 Task: Set up a reminder for the Eisenhower Matrix review.
Action: Mouse moved to (90, 109)
Screenshot: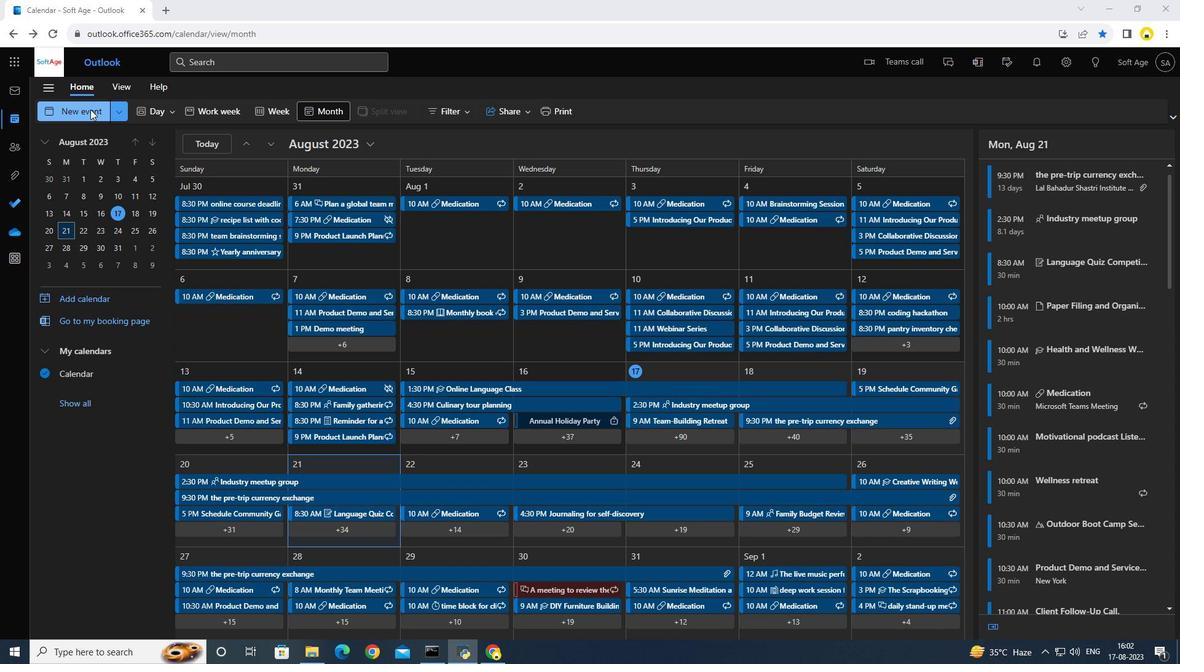 
Action: Mouse pressed left at (90, 109)
Screenshot: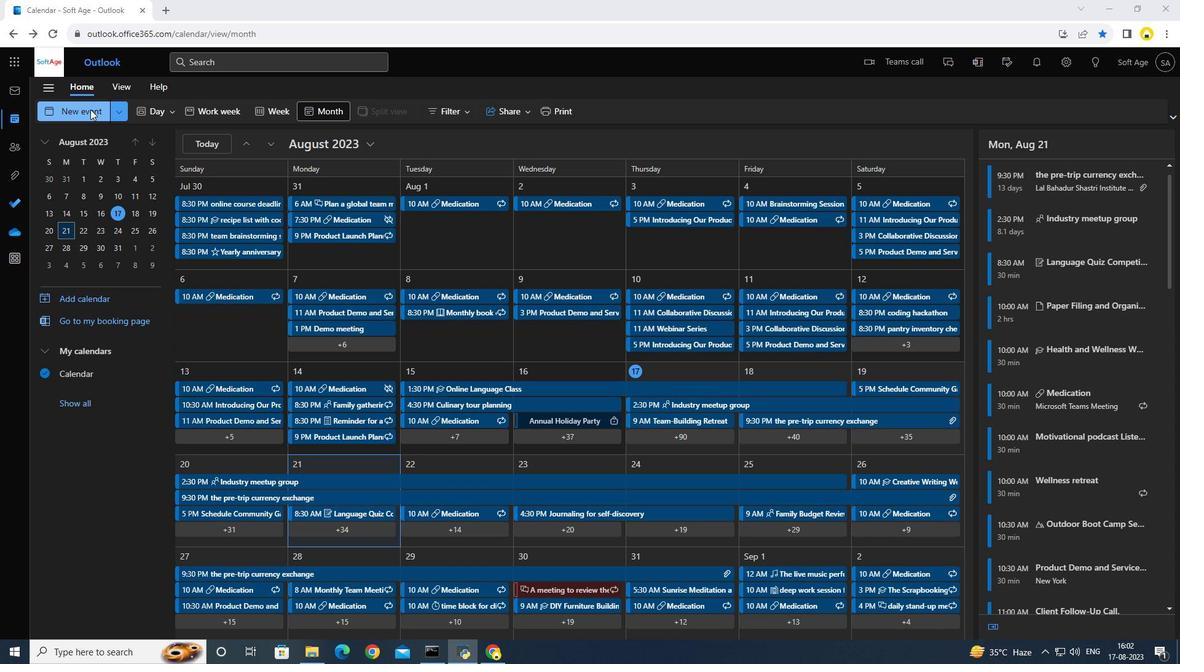 
Action: Mouse moved to (300, 185)
Screenshot: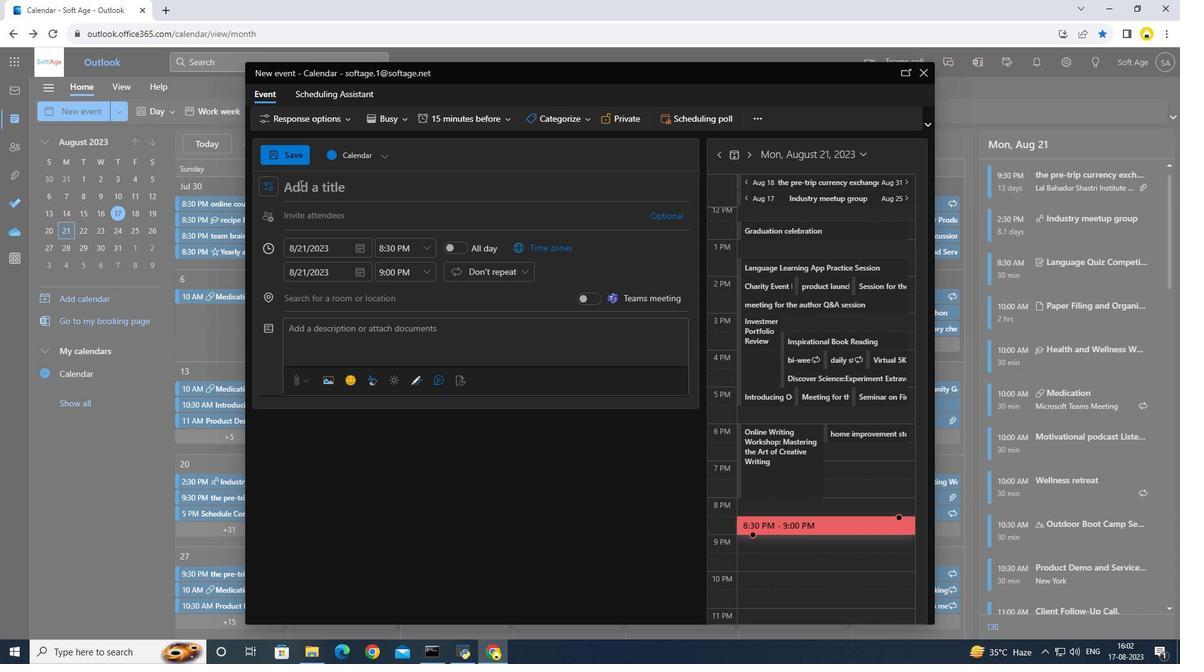 
Action: Key pressed <Key.caps_lock>E<Key.caps_lock>isenhower<Key.space><Key.caps_lock>M<Key.caps_lock>atrix<Key.space><Key.caps_lock>R<Key.caps_lock>eview
Screenshot: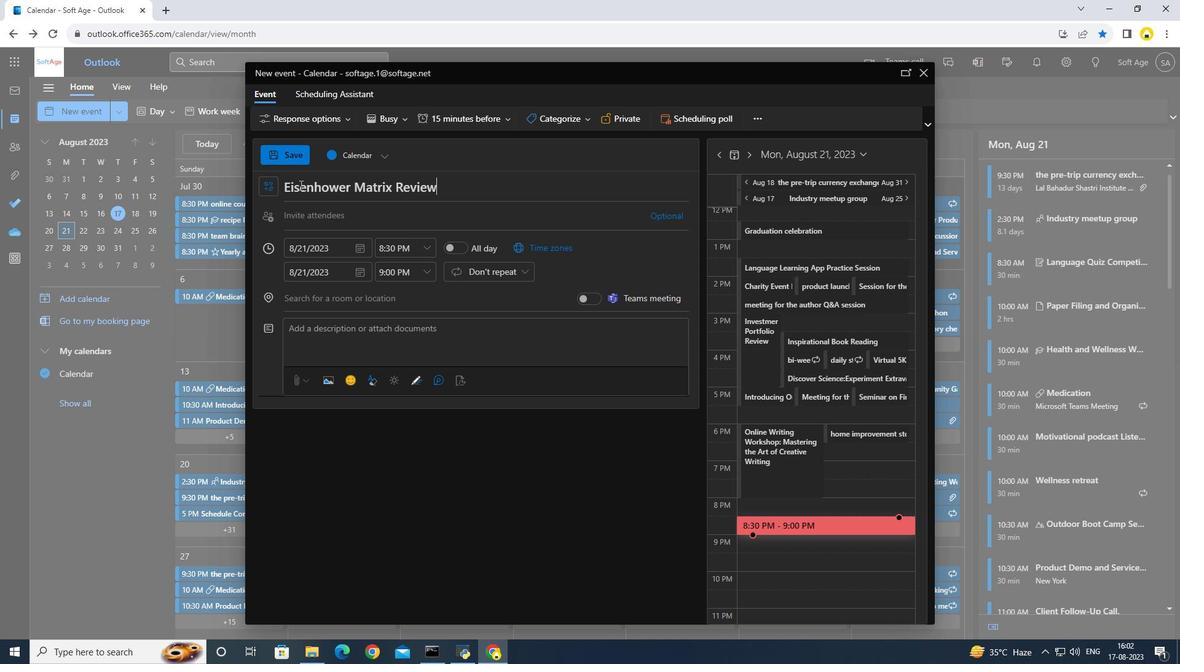 
Action: Mouse moved to (470, 124)
Screenshot: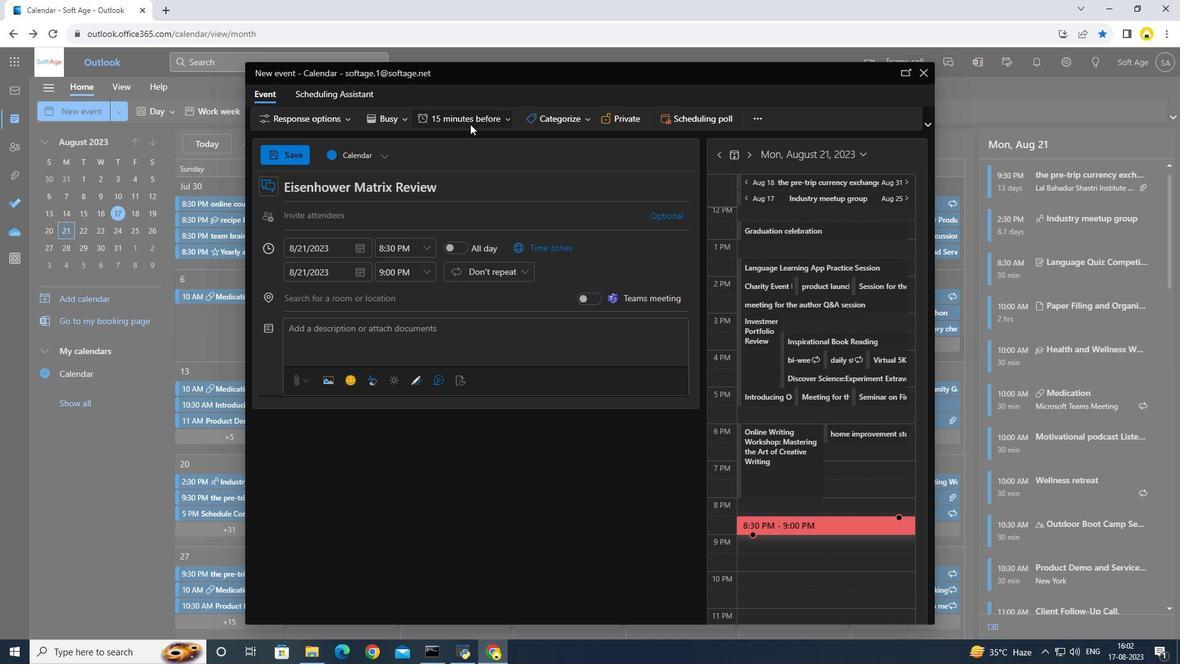 
Action: Mouse pressed left at (470, 124)
Screenshot: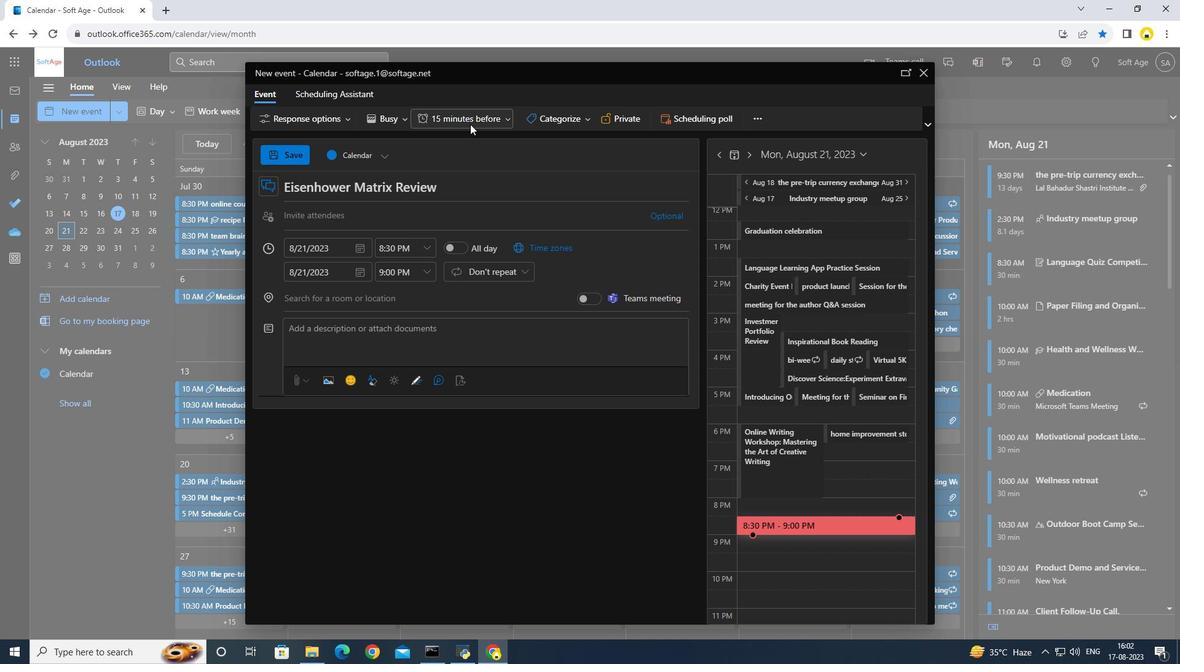 
Action: Mouse moved to (458, 227)
Screenshot: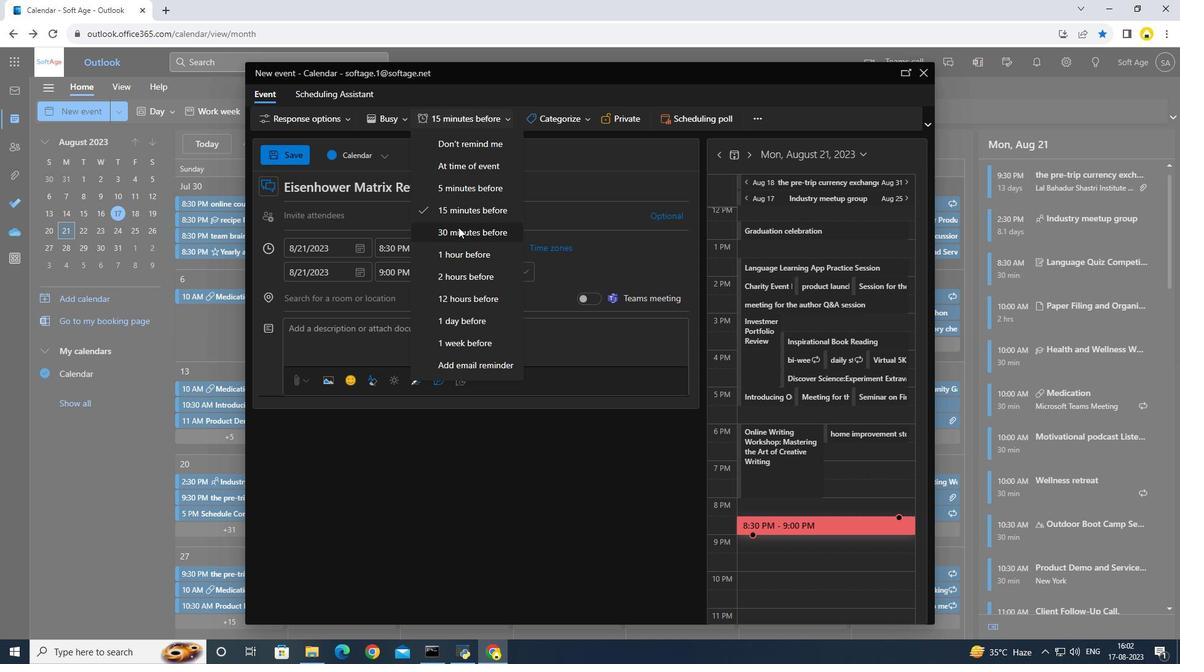 
Action: Mouse pressed left at (458, 227)
Screenshot: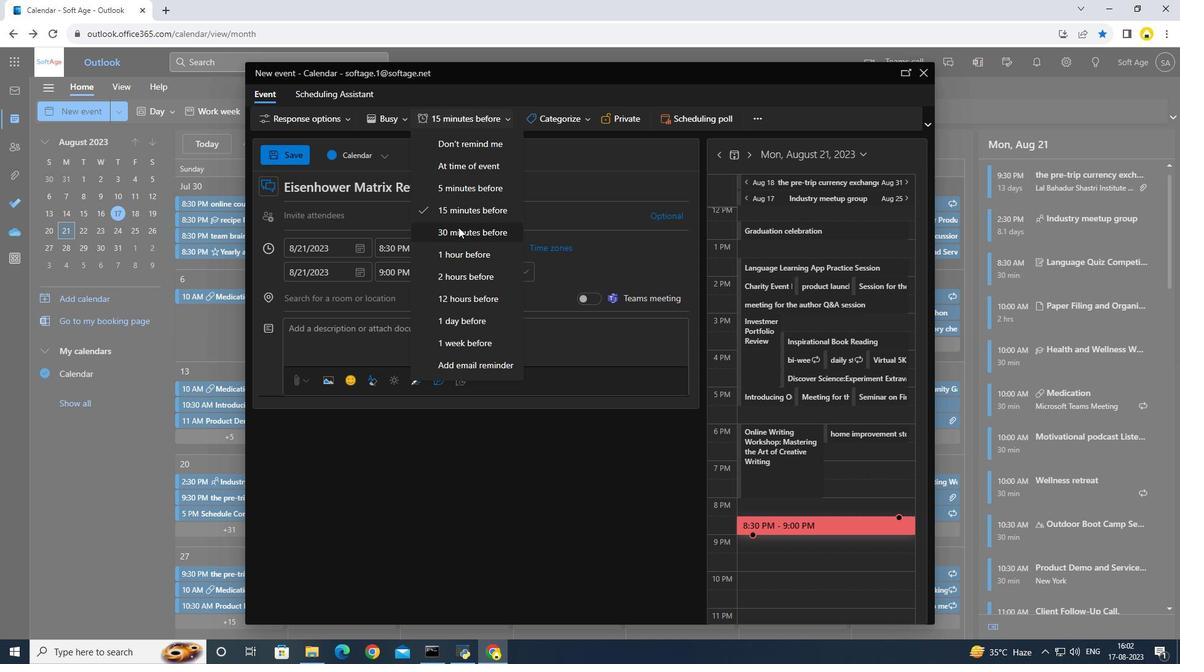 
Action: Mouse moved to (383, 242)
Screenshot: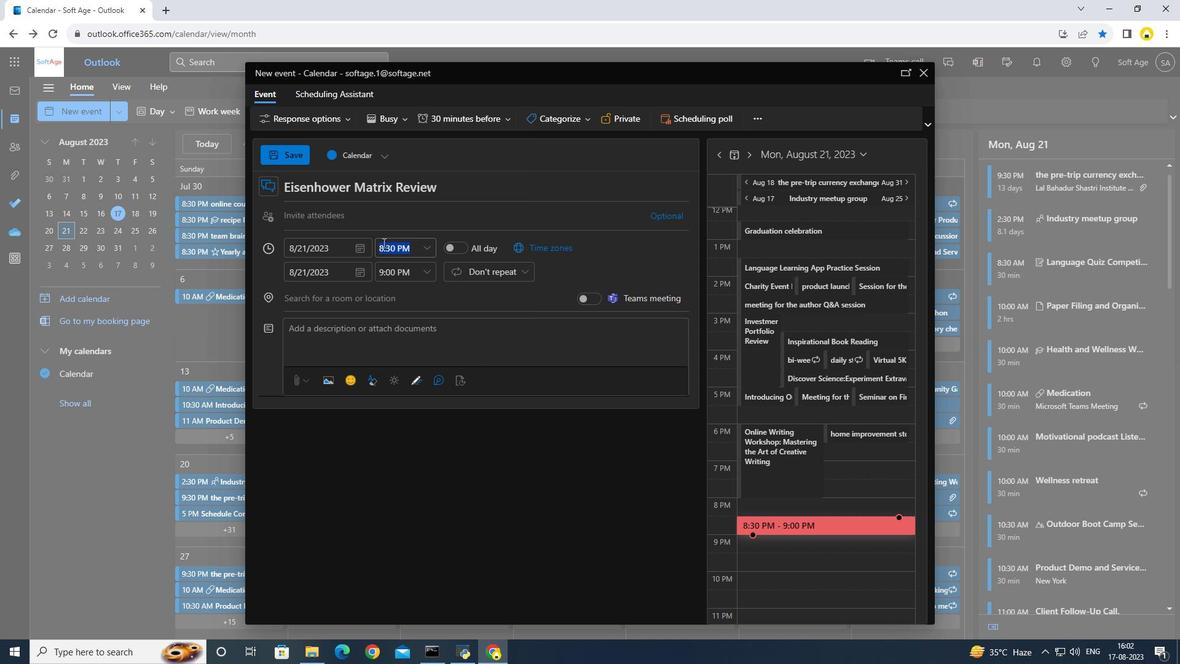 
Action: Mouse pressed left at (383, 242)
Screenshot: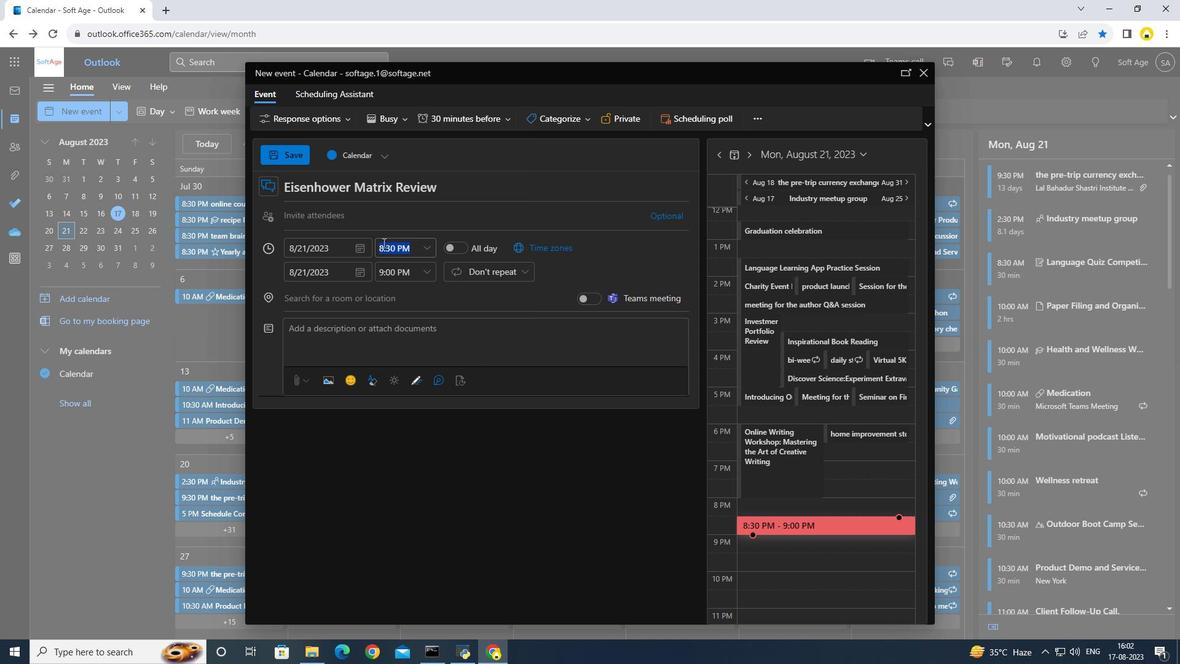 
Action: Mouse moved to (427, 252)
Screenshot: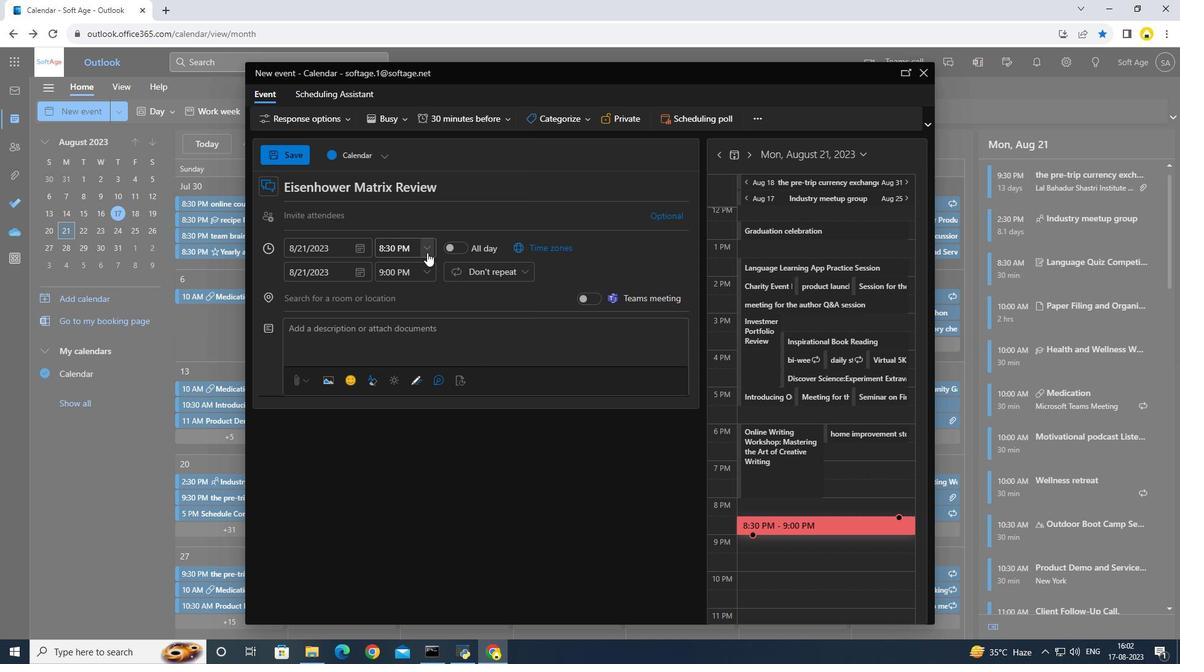 
Action: Mouse pressed left at (427, 252)
Screenshot: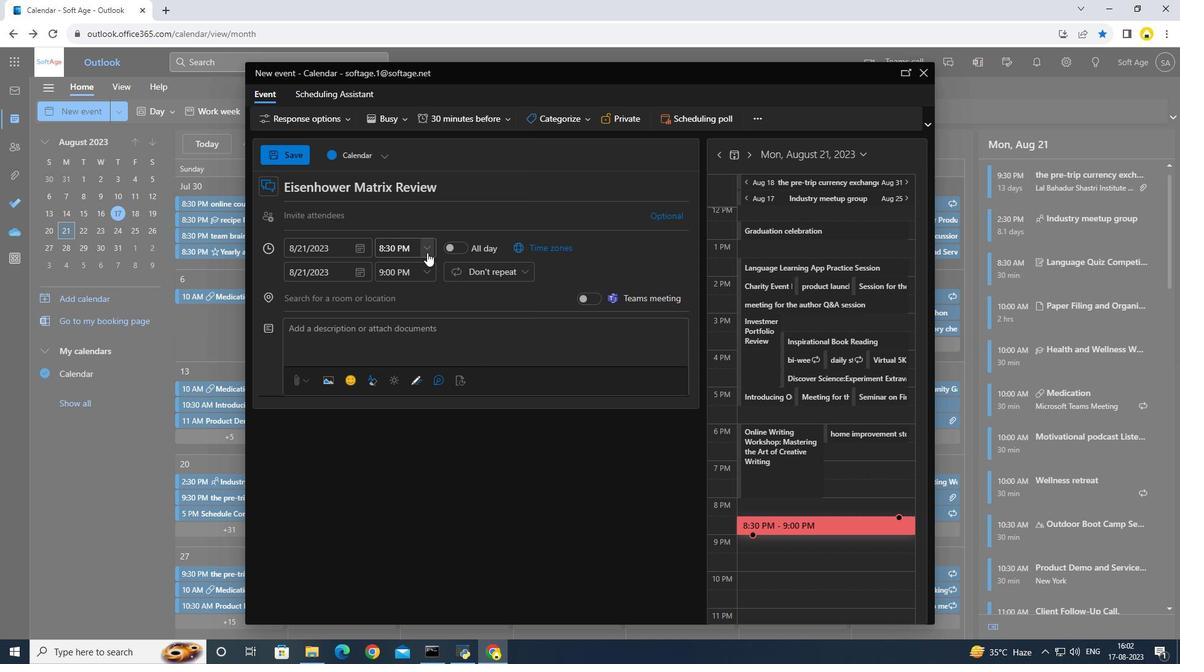 
Action: Mouse moved to (410, 282)
Screenshot: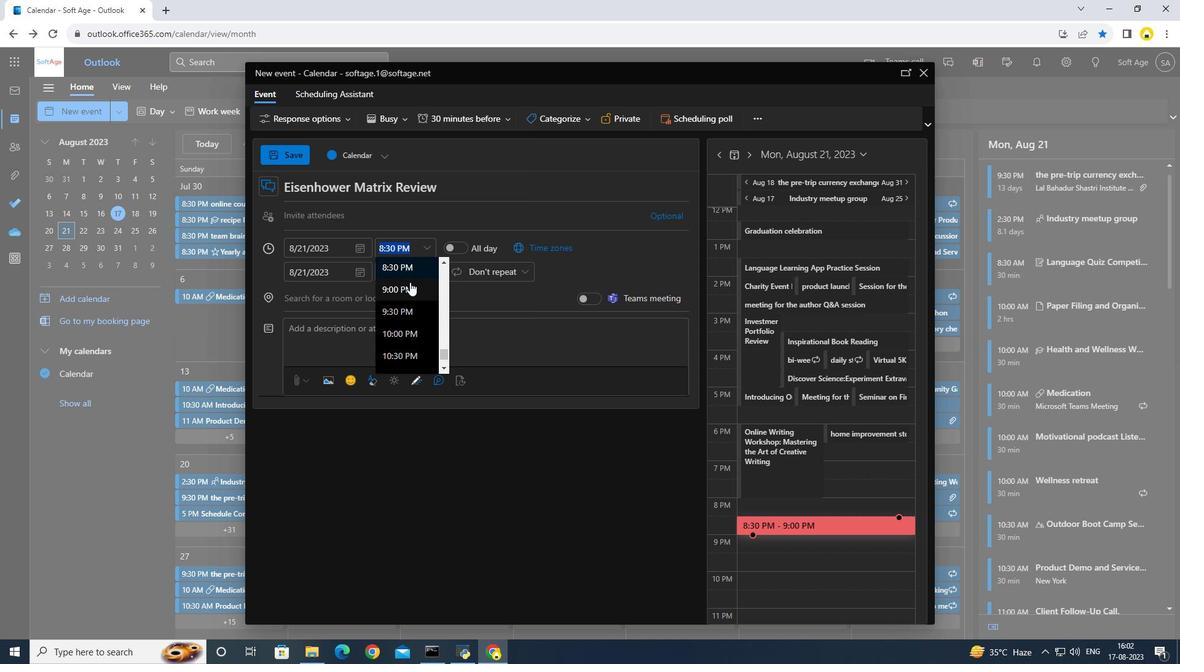 
Action: Mouse scrolled (410, 282) with delta (0, 0)
Screenshot: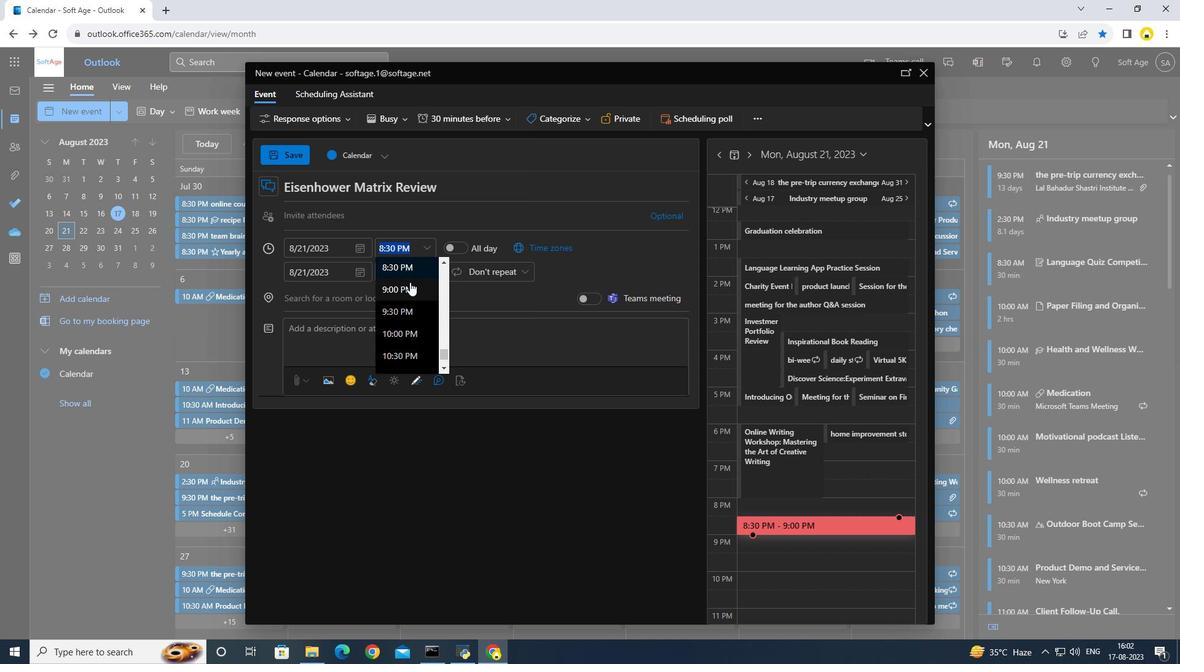 
Action: Mouse scrolled (410, 282) with delta (0, 0)
Screenshot: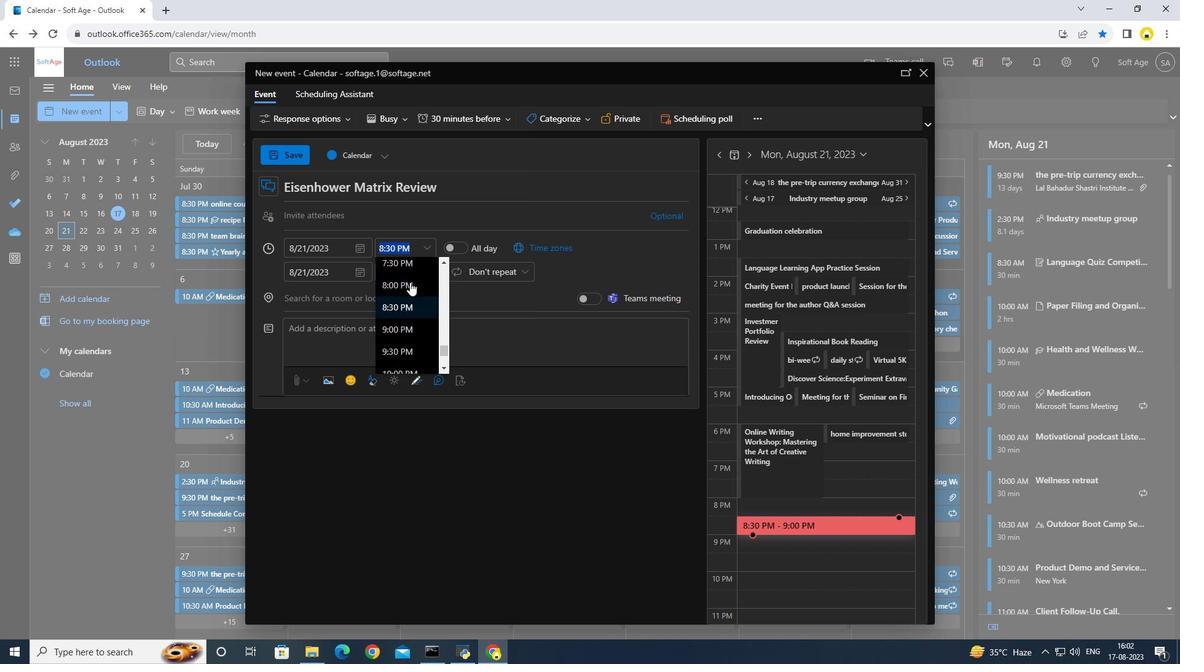 
Action: Mouse moved to (405, 317)
Screenshot: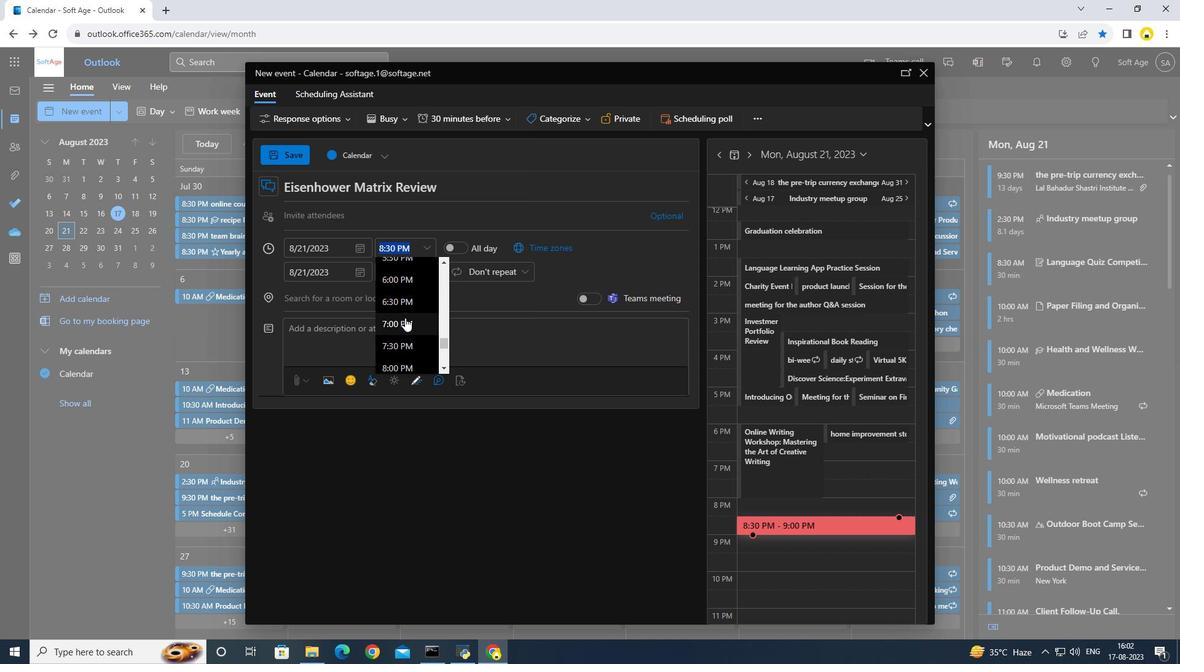 
Action: Mouse pressed left at (405, 317)
Screenshot: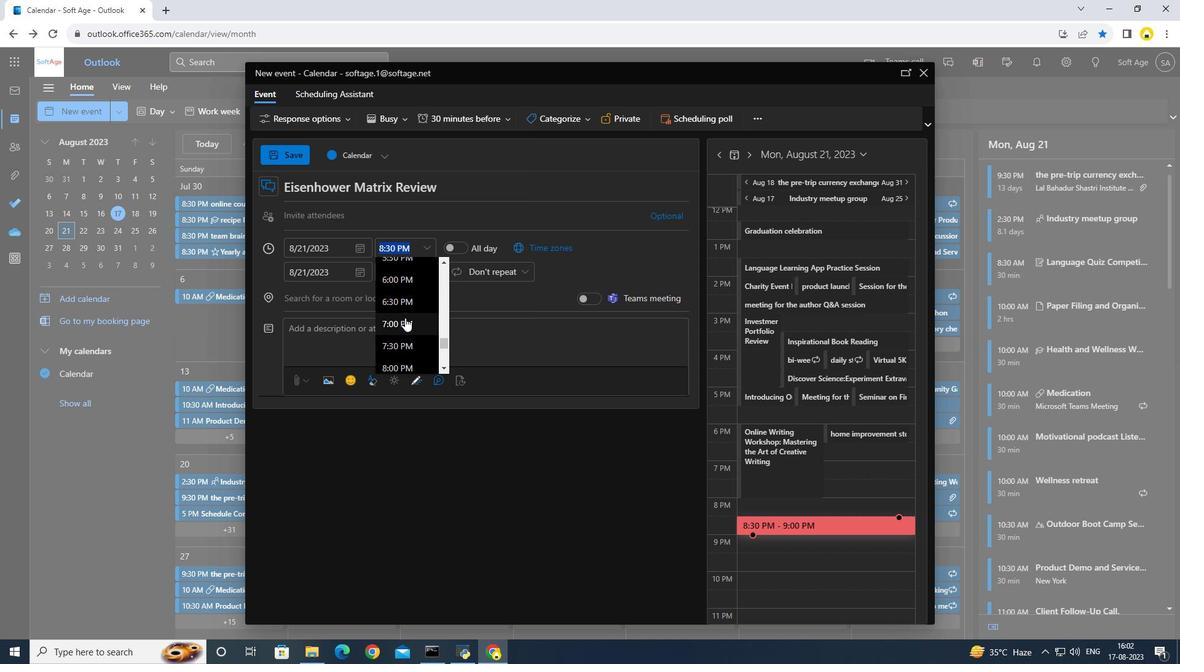 
Action: Mouse moved to (286, 156)
Screenshot: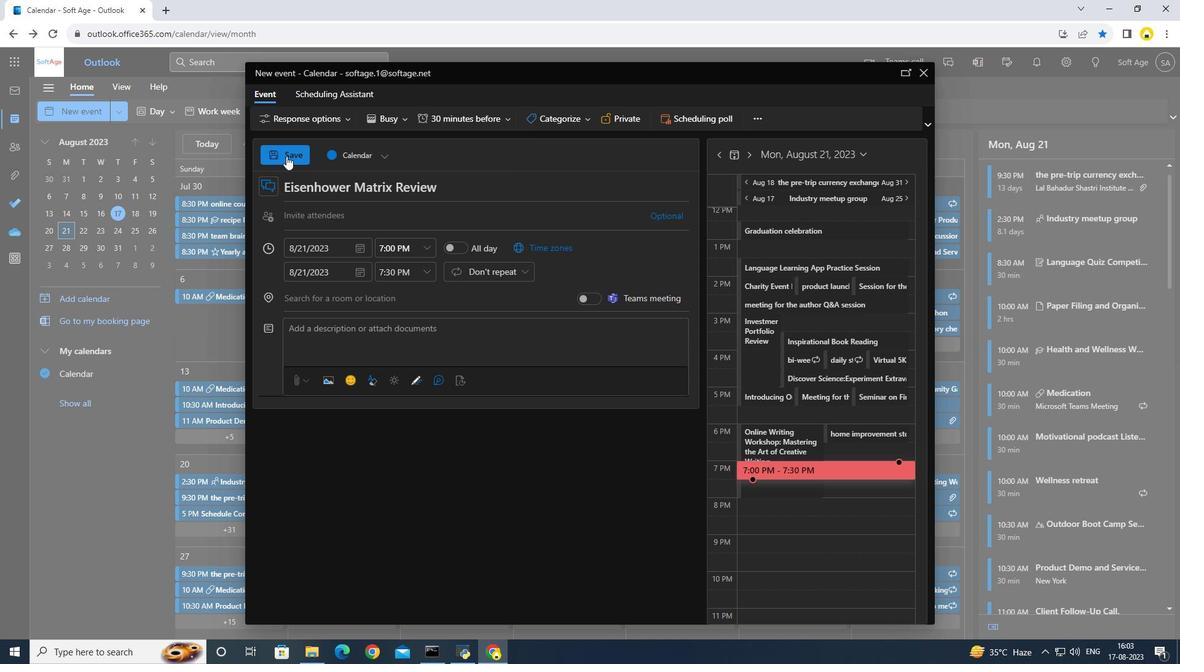 
Action: Mouse pressed left at (286, 156)
Screenshot: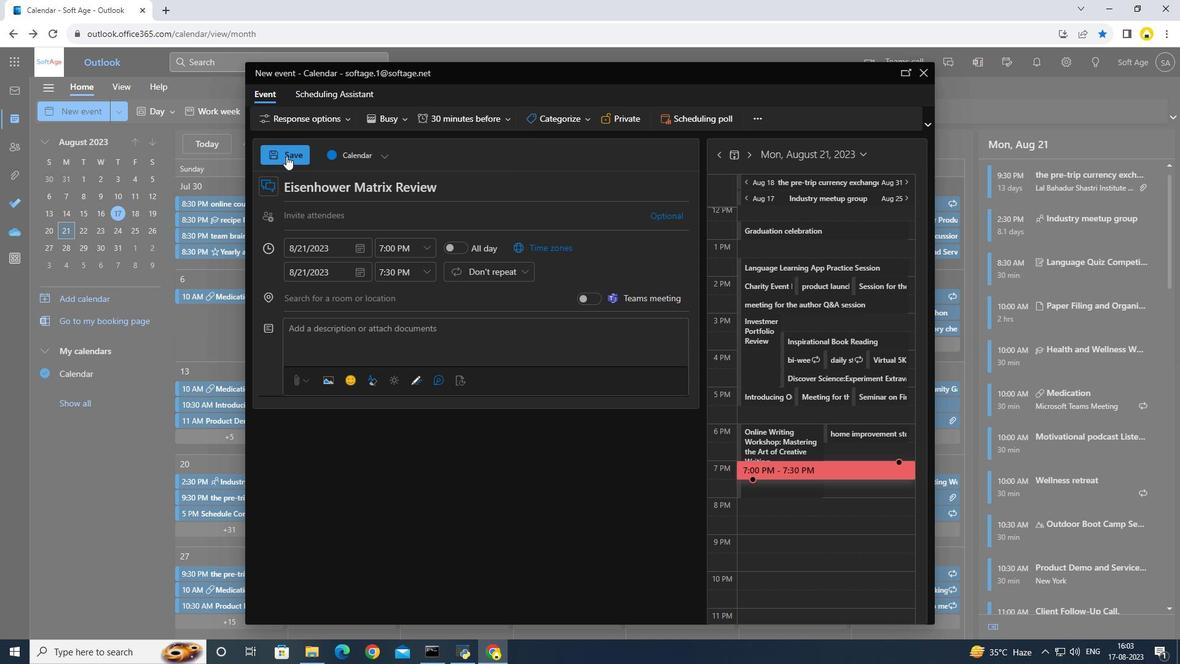 
